Task: Set the preference "Position of video title" to the bottom-right.
Action: Mouse moved to (96, 10)
Screenshot: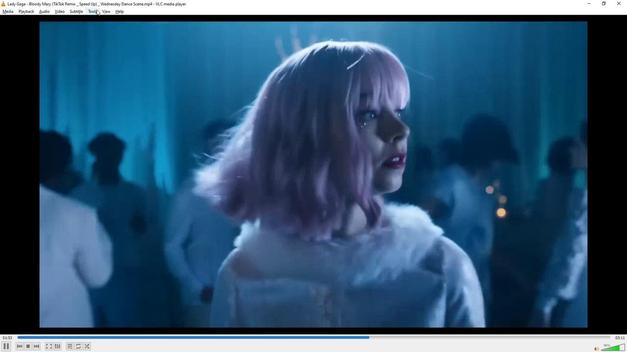 
Action: Mouse pressed left at (96, 10)
Screenshot: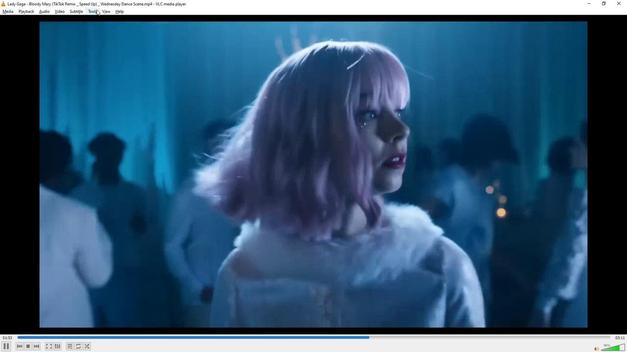 
Action: Mouse moved to (104, 87)
Screenshot: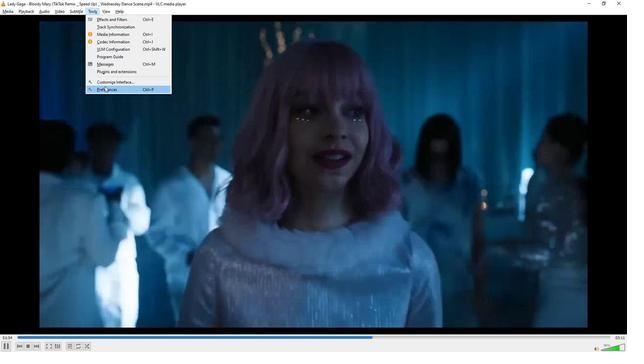 
Action: Mouse pressed left at (104, 87)
Screenshot: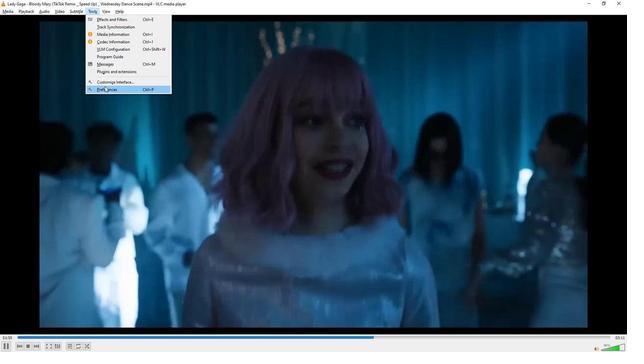 
Action: Mouse moved to (108, 271)
Screenshot: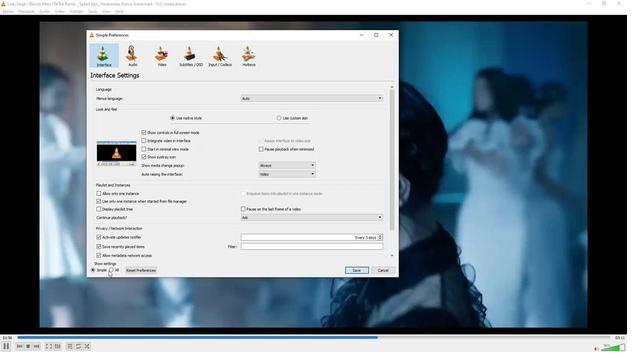 
Action: Mouse pressed left at (108, 271)
Screenshot: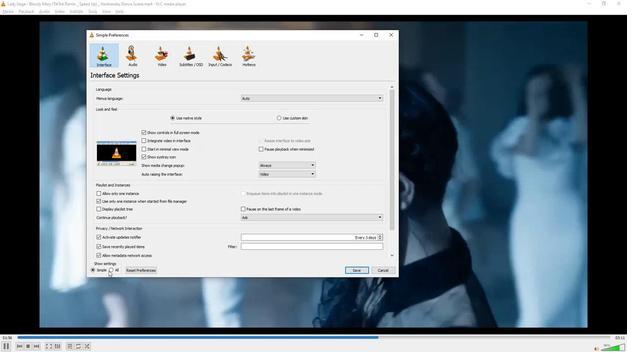 
Action: Mouse moved to (109, 271)
Screenshot: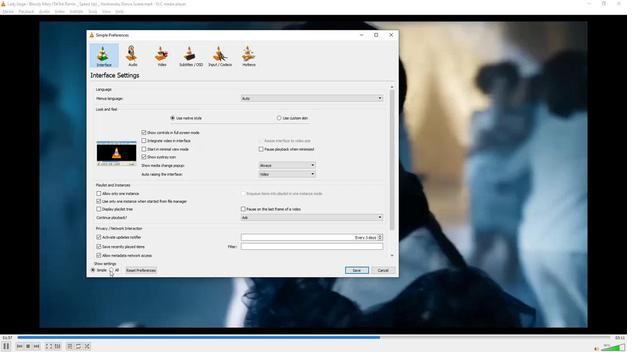 
Action: Mouse pressed left at (109, 271)
Screenshot: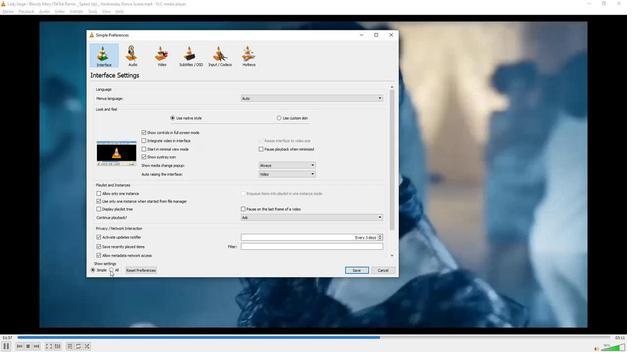 
Action: Mouse moved to (120, 210)
Screenshot: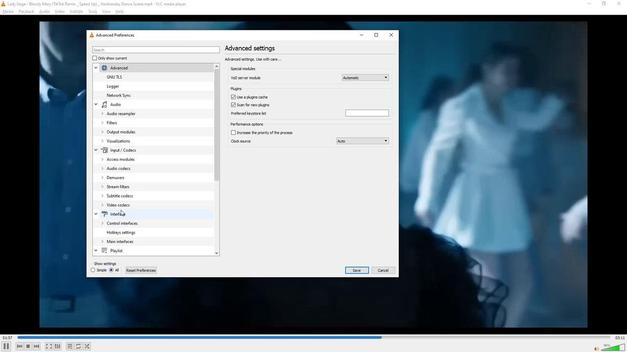 
Action: Mouse scrolled (120, 210) with delta (0, 0)
Screenshot: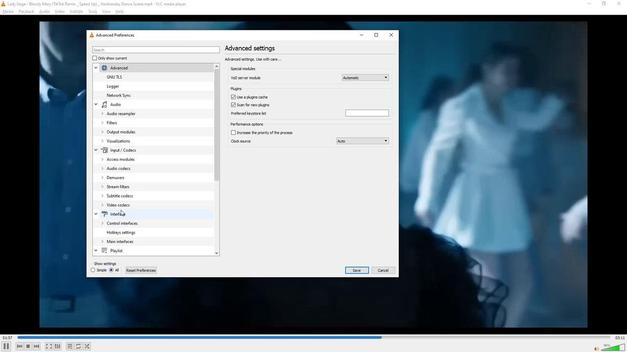 
Action: Mouse moved to (120, 210)
Screenshot: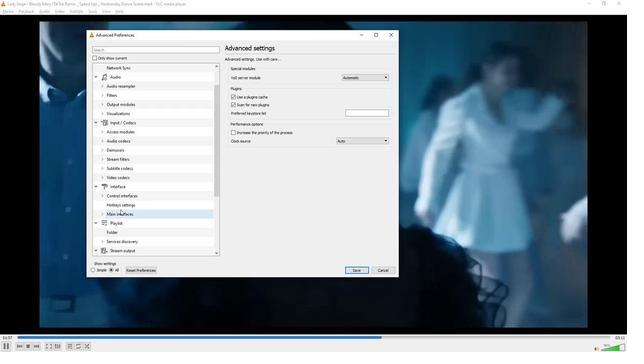 
Action: Mouse scrolled (120, 209) with delta (0, 0)
Screenshot: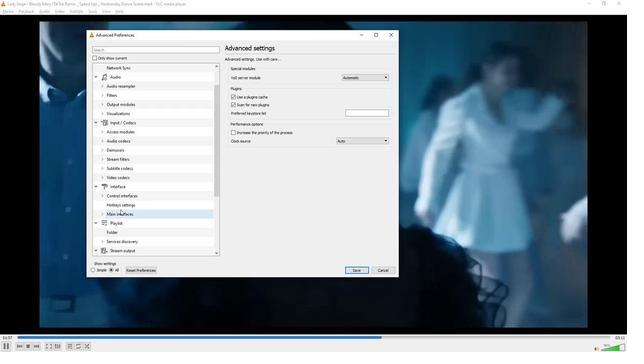
Action: Mouse moved to (119, 210)
Screenshot: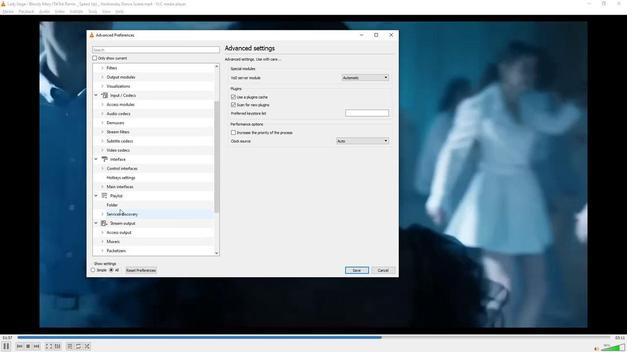 
Action: Mouse scrolled (119, 209) with delta (0, 0)
Screenshot: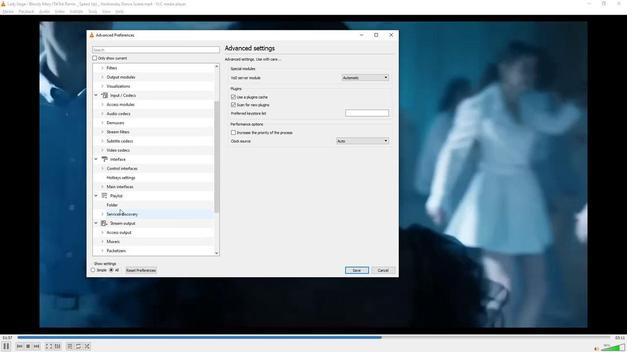 
Action: Mouse moved to (119, 209)
Screenshot: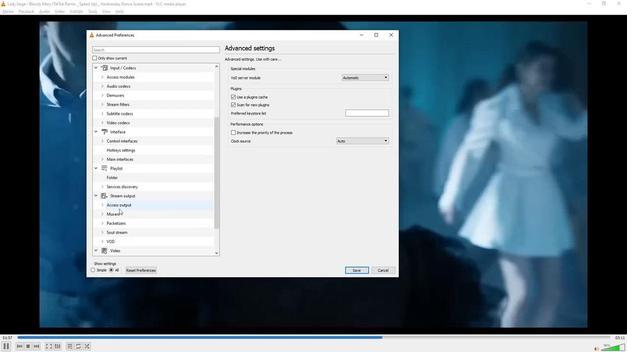 
Action: Mouse scrolled (119, 209) with delta (0, 0)
Screenshot: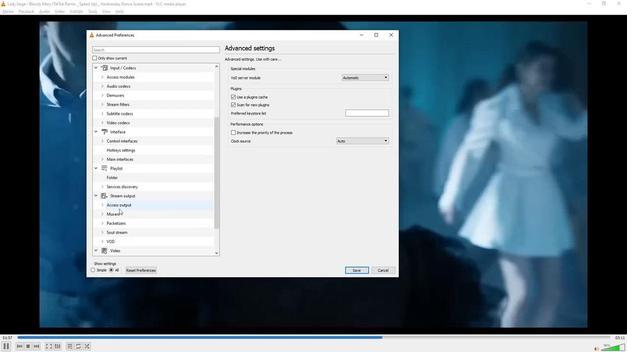 
Action: Mouse moved to (118, 209)
Screenshot: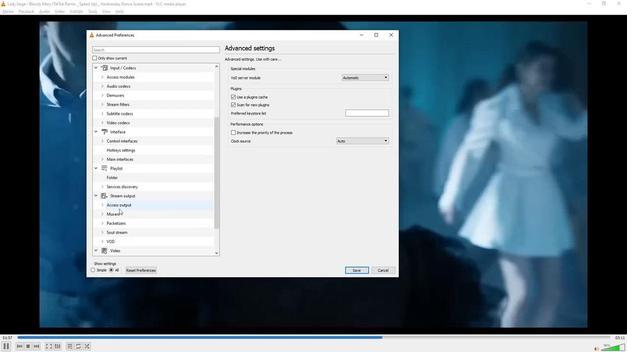 
Action: Mouse scrolled (118, 209) with delta (0, 0)
Screenshot: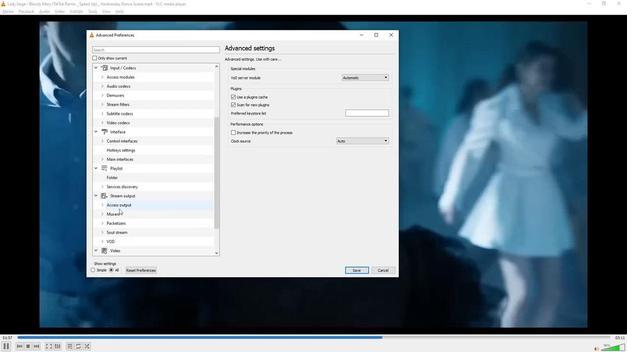 
Action: Mouse moved to (118, 209)
Screenshot: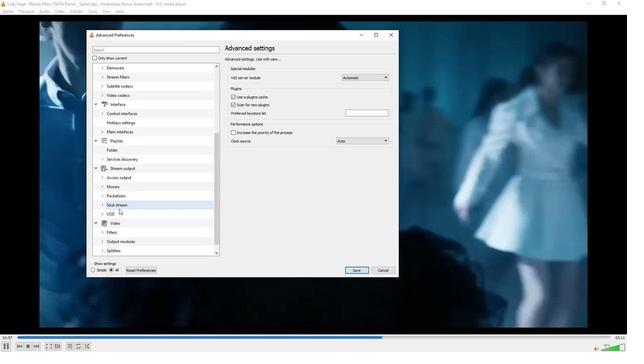 
Action: Mouse scrolled (118, 209) with delta (0, 0)
Screenshot: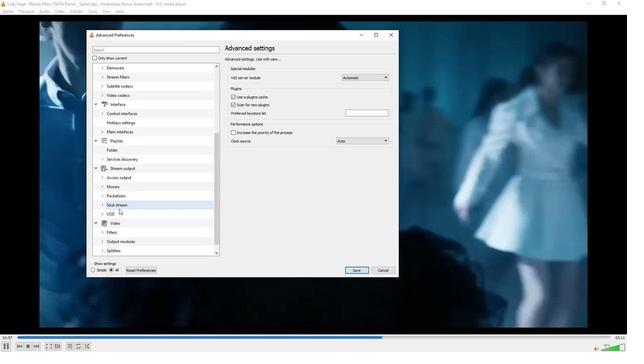 
Action: Mouse moved to (118, 209)
Screenshot: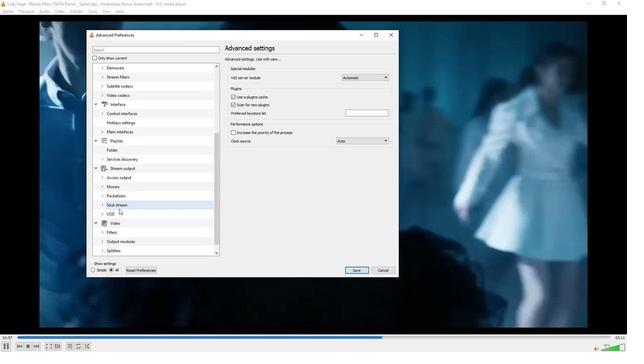 
Action: Mouse scrolled (118, 208) with delta (0, 0)
Screenshot: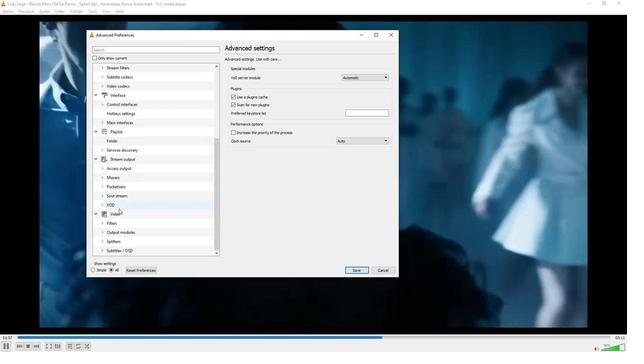 
Action: Mouse moved to (116, 214)
Screenshot: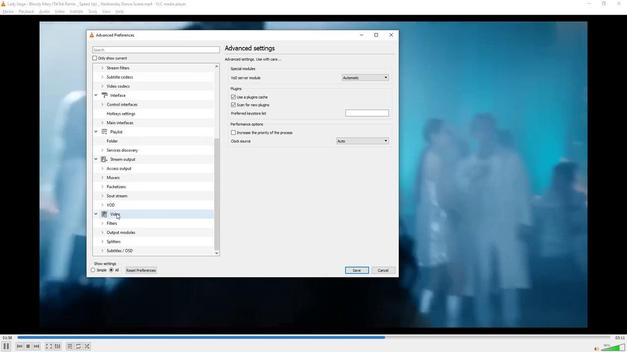 
Action: Mouse pressed left at (116, 214)
Screenshot: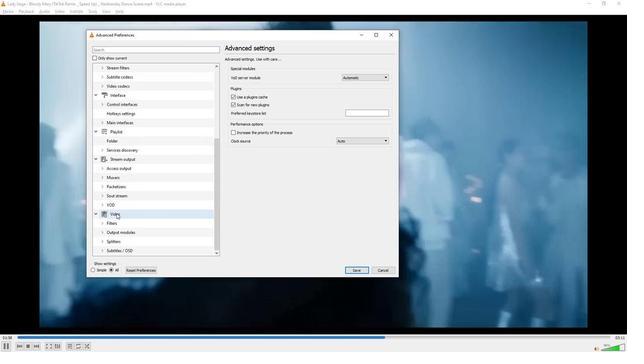 
Action: Mouse moved to (356, 180)
Screenshot: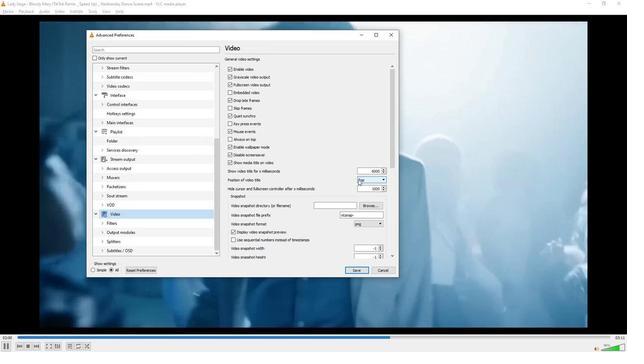 
Action: Mouse pressed left at (356, 180)
Screenshot: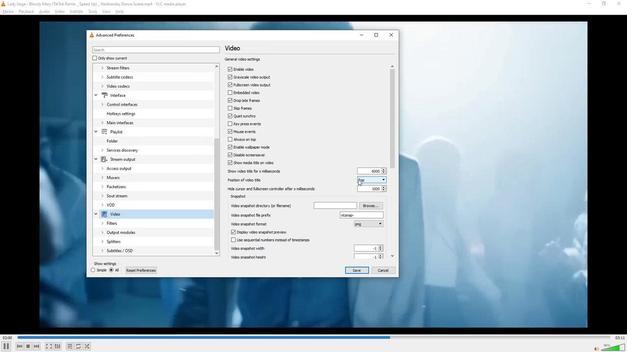 
Action: Mouse moved to (358, 215)
Screenshot: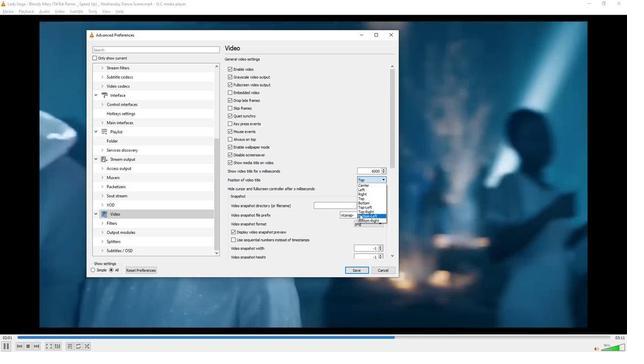 
Action: Mouse pressed left at (358, 215)
Screenshot: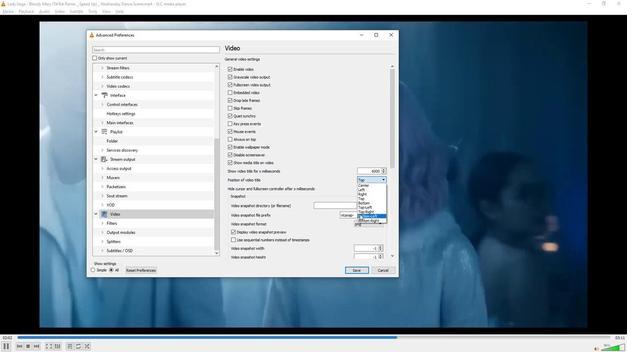 
Action: Mouse moved to (359, 220)
Screenshot: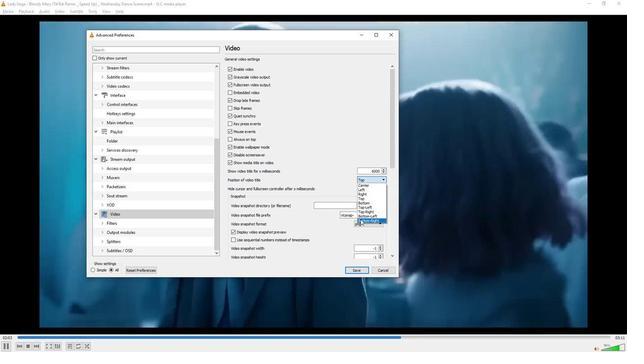 
Action: Mouse pressed left at (359, 220)
Screenshot: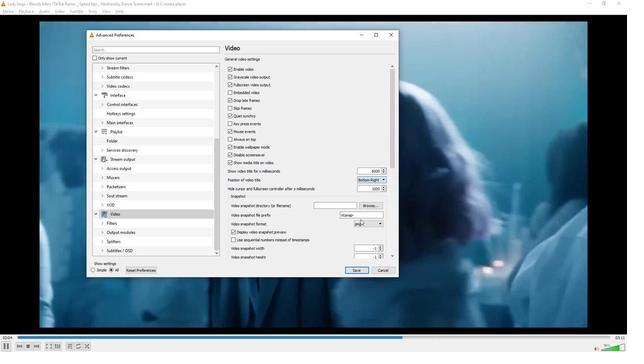 
Action: Mouse moved to (333, 130)
Screenshot: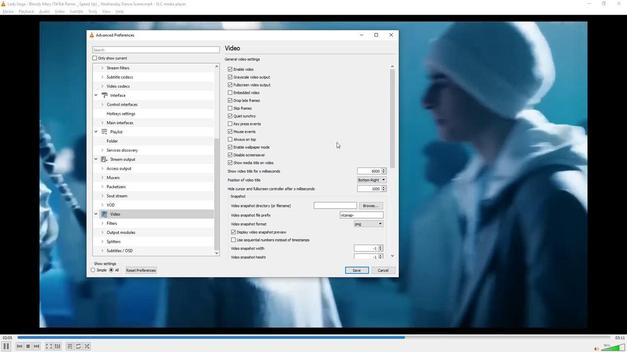 
